 Task: Create a due date automation trigger when advanced on, 2 hours after a card is due add fields without custom field "Resume" set to a date between 1 and 7 working days ago.
Action: Mouse moved to (1009, 80)
Screenshot: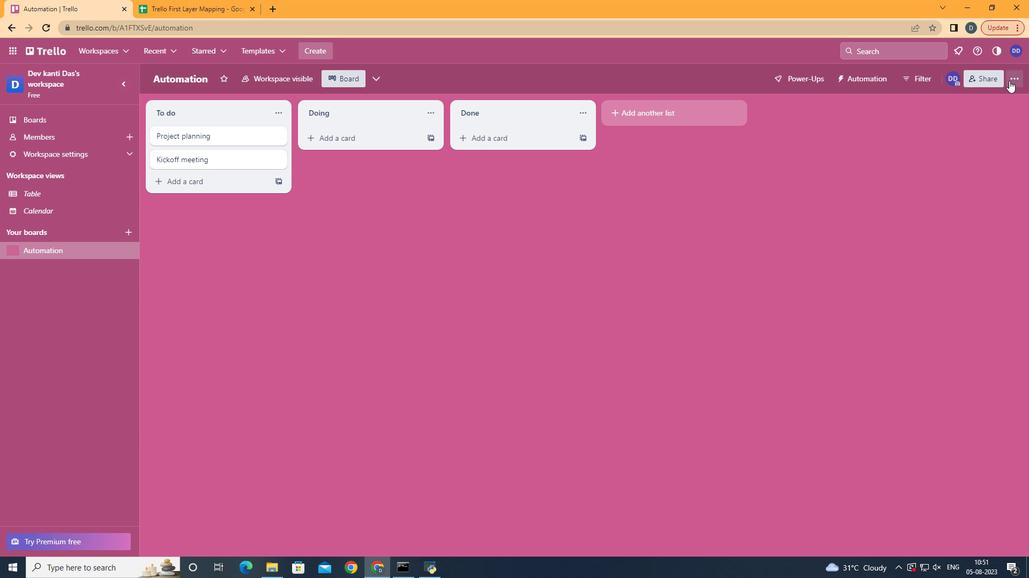 
Action: Mouse pressed left at (1009, 80)
Screenshot: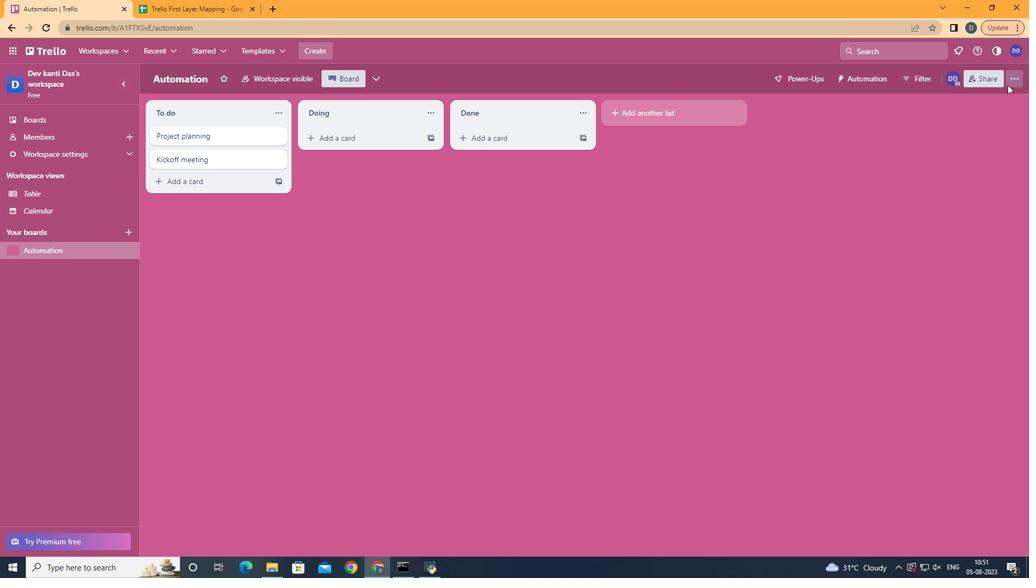 
Action: Mouse moved to (930, 220)
Screenshot: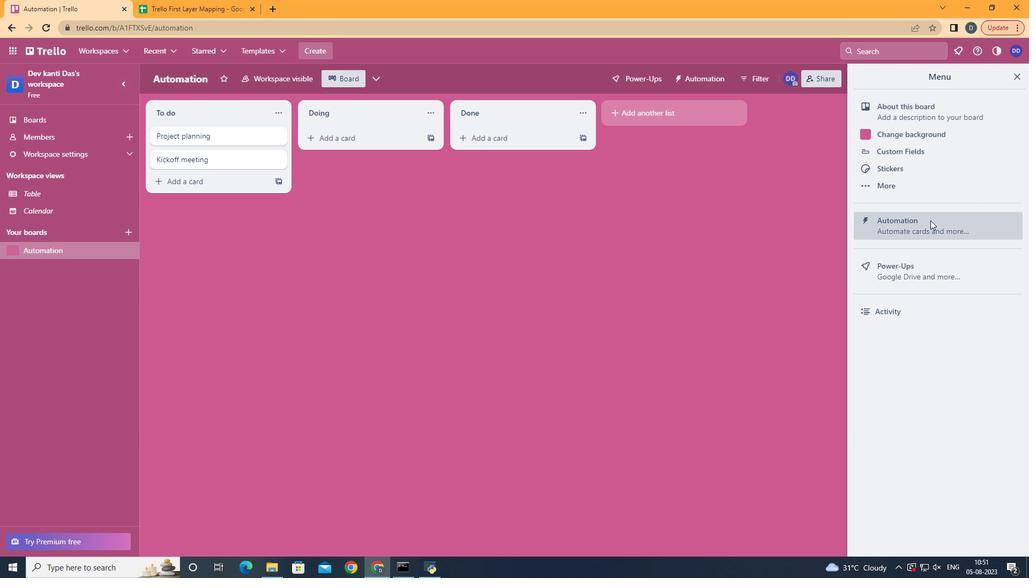 
Action: Mouse pressed left at (930, 220)
Screenshot: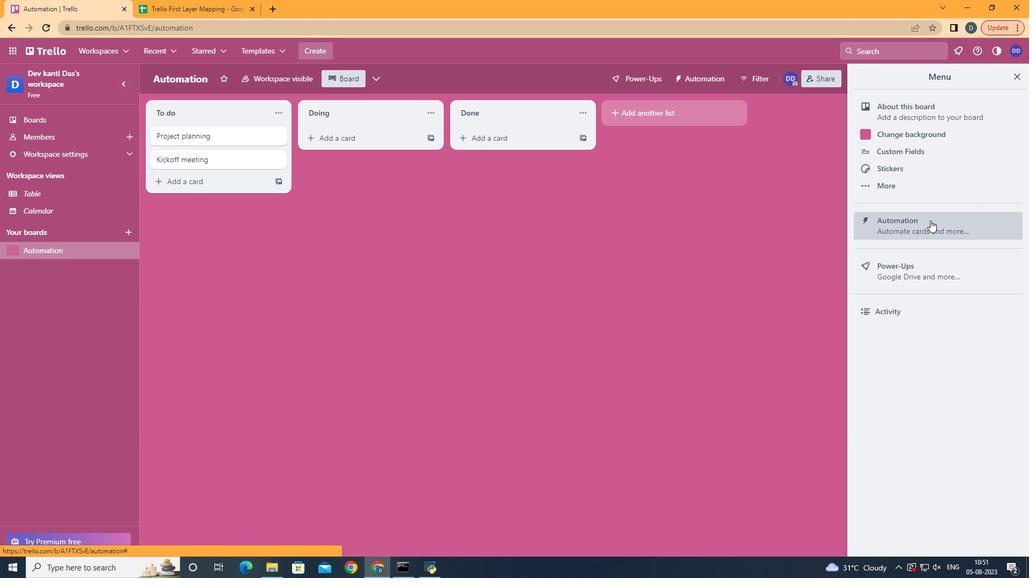 
Action: Mouse moved to (232, 214)
Screenshot: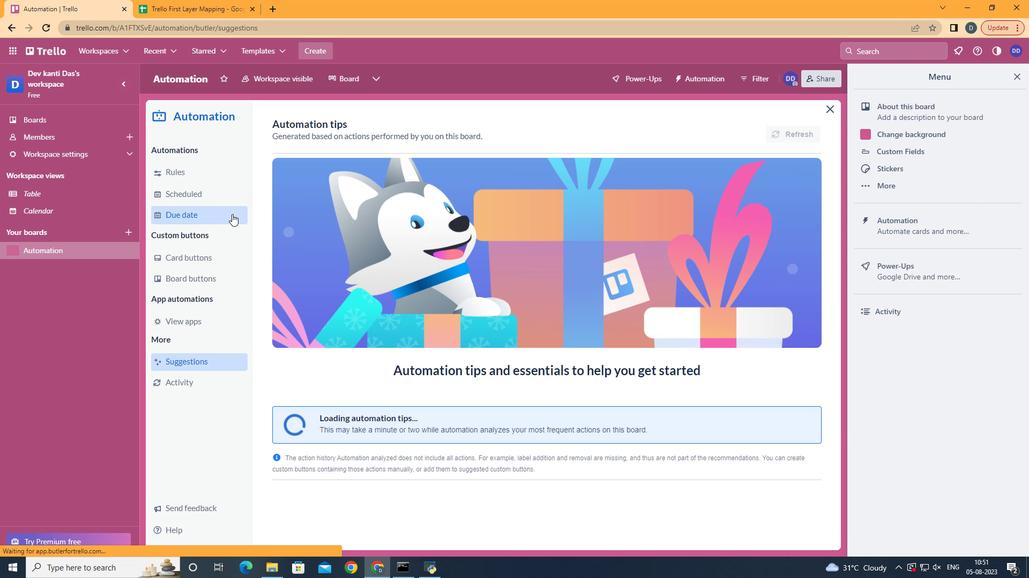 
Action: Mouse pressed left at (232, 214)
Screenshot: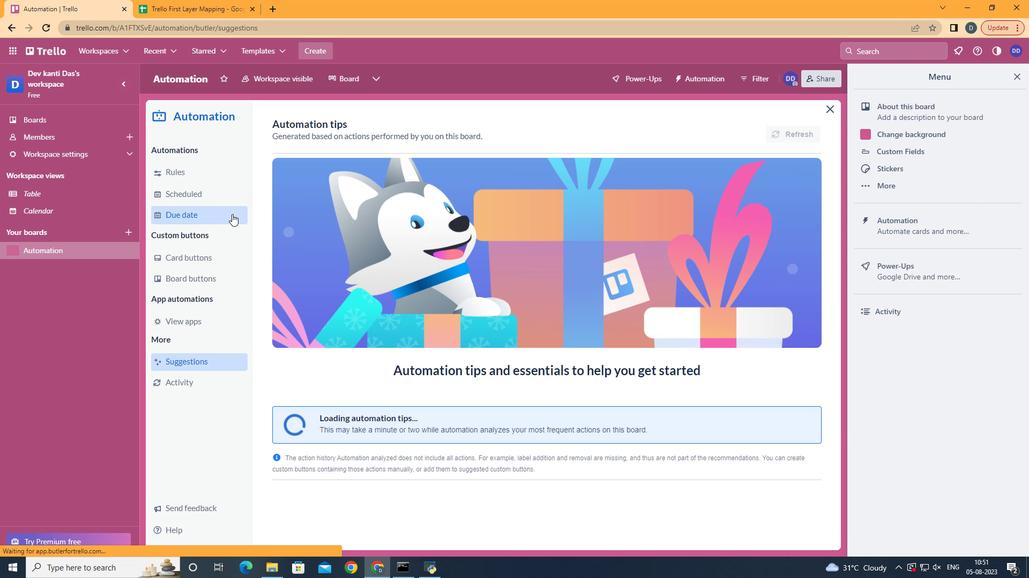 
Action: Mouse moved to (760, 128)
Screenshot: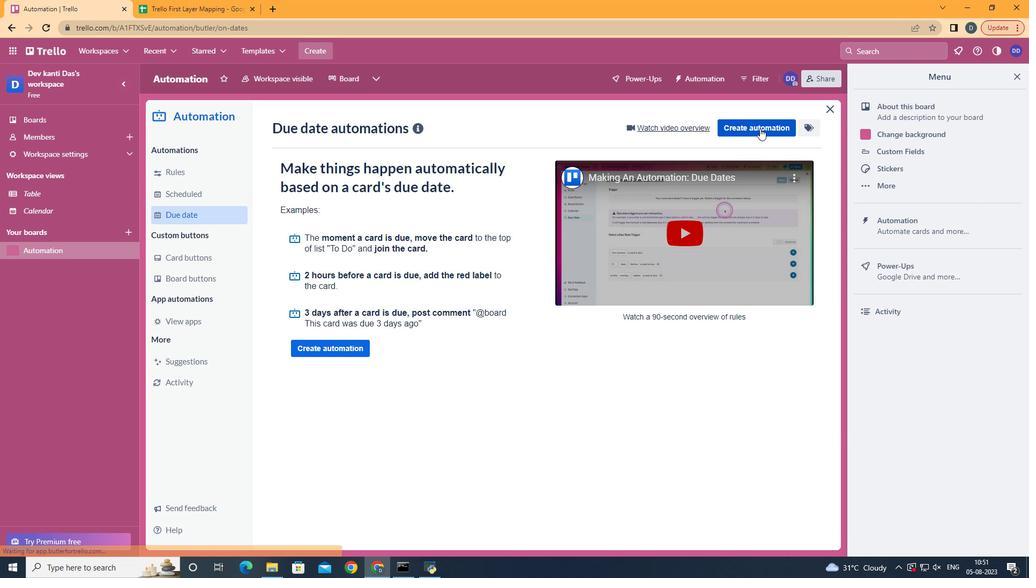 
Action: Mouse pressed left at (760, 128)
Screenshot: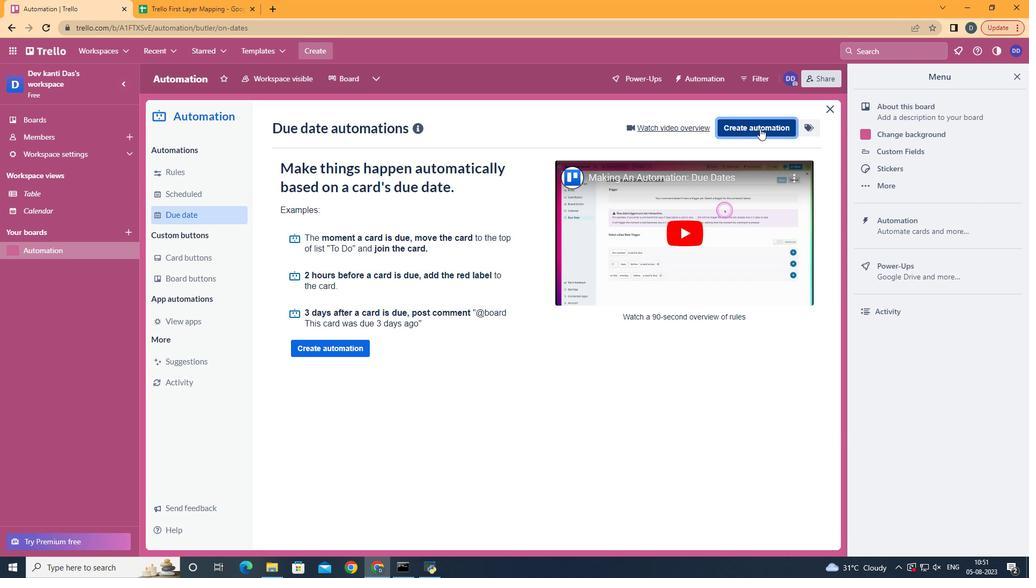 
Action: Mouse moved to (541, 222)
Screenshot: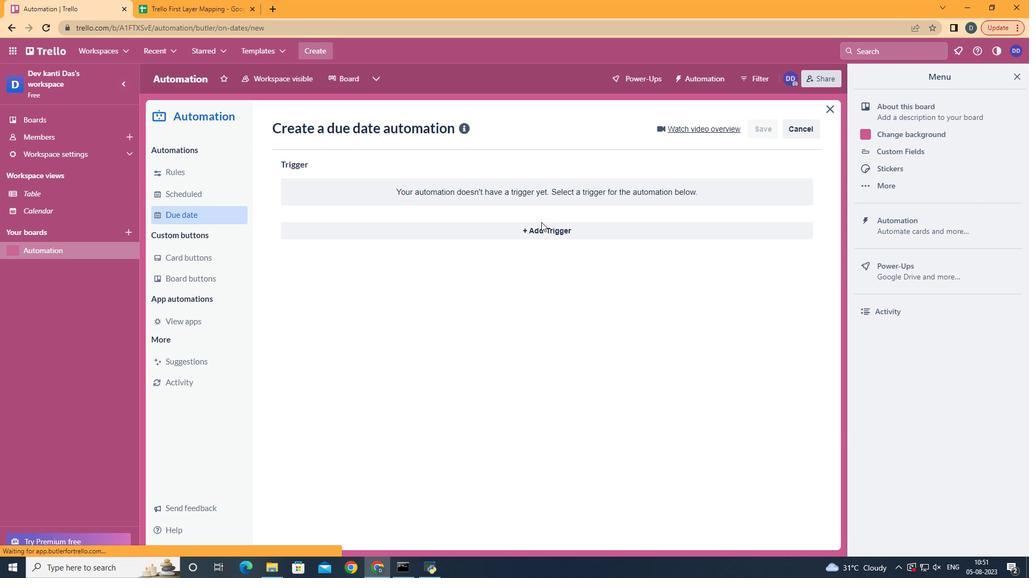 
Action: Mouse pressed left at (541, 222)
Screenshot: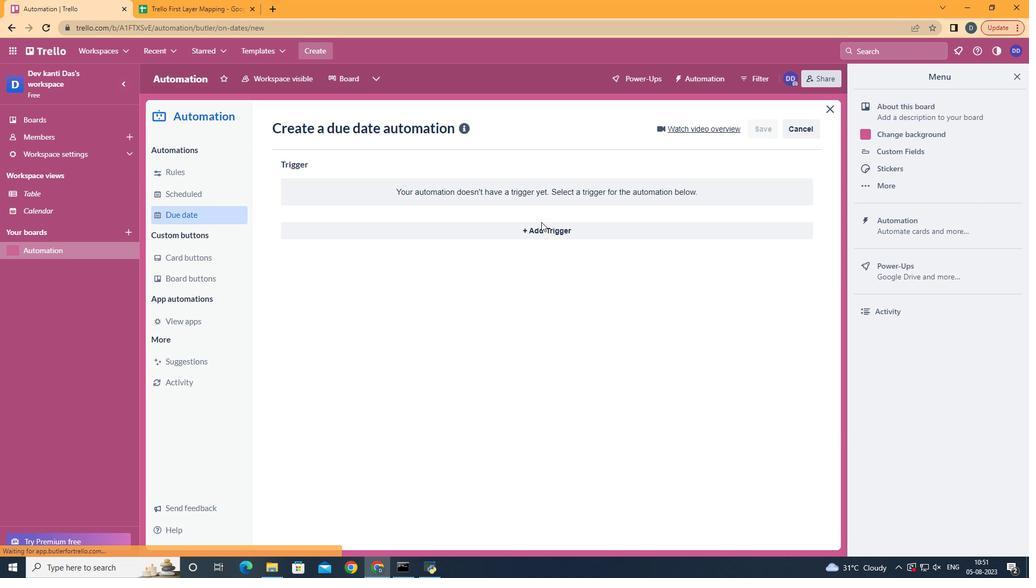 
Action: Mouse moved to (541, 226)
Screenshot: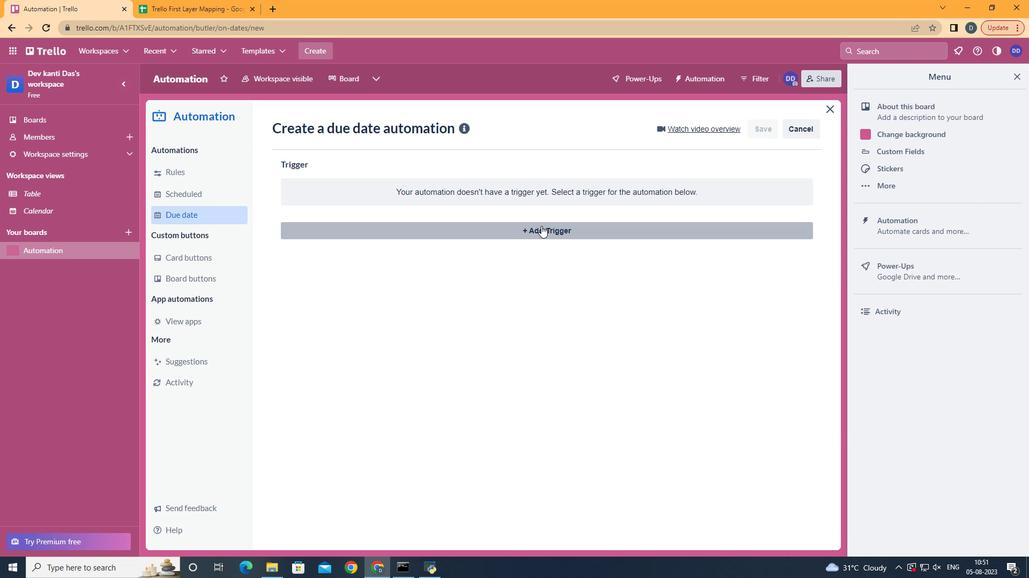 
Action: Mouse pressed left at (541, 226)
Screenshot: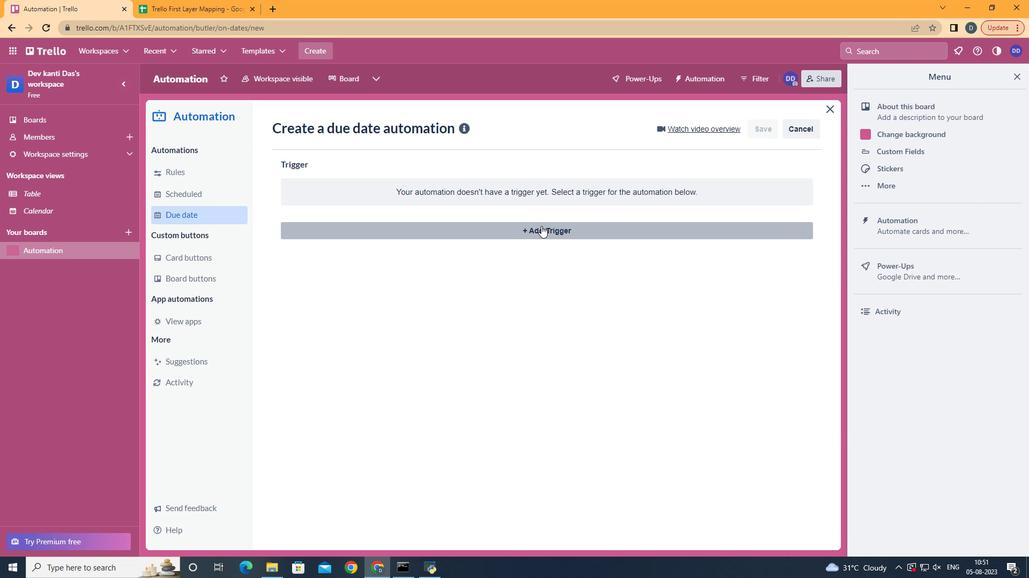 
Action: Mouse moved to (369, 455)
Screenshot: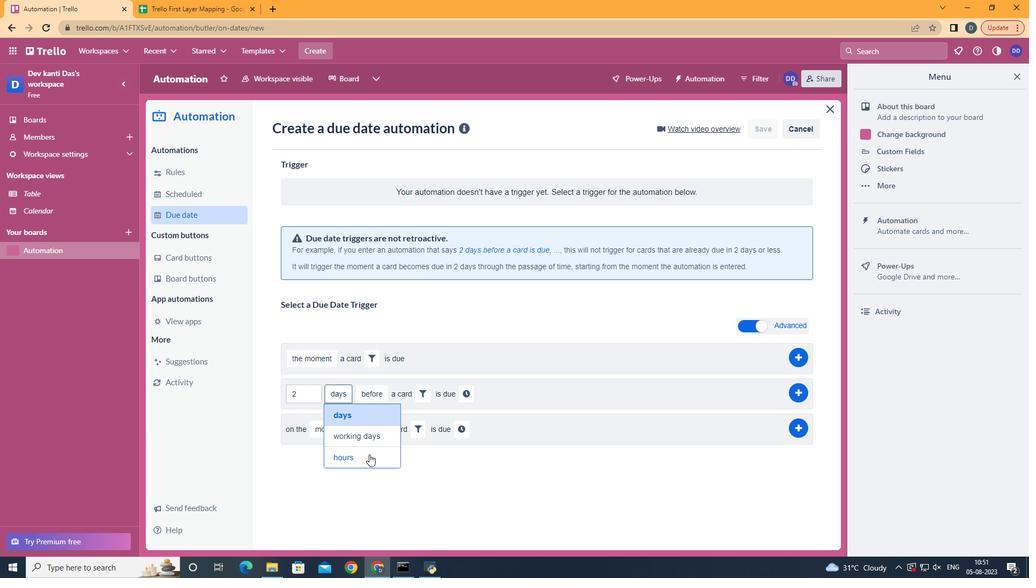 
Action: Mouse pressed left at (369, 455)
Screenshot: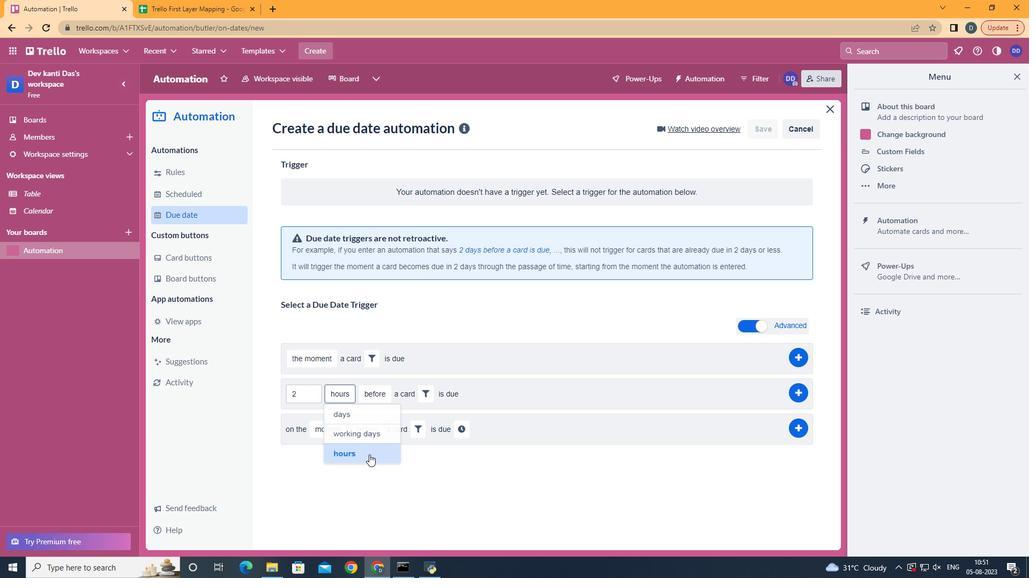 
Action: Mouse moved to (378, 434)
Screenshot: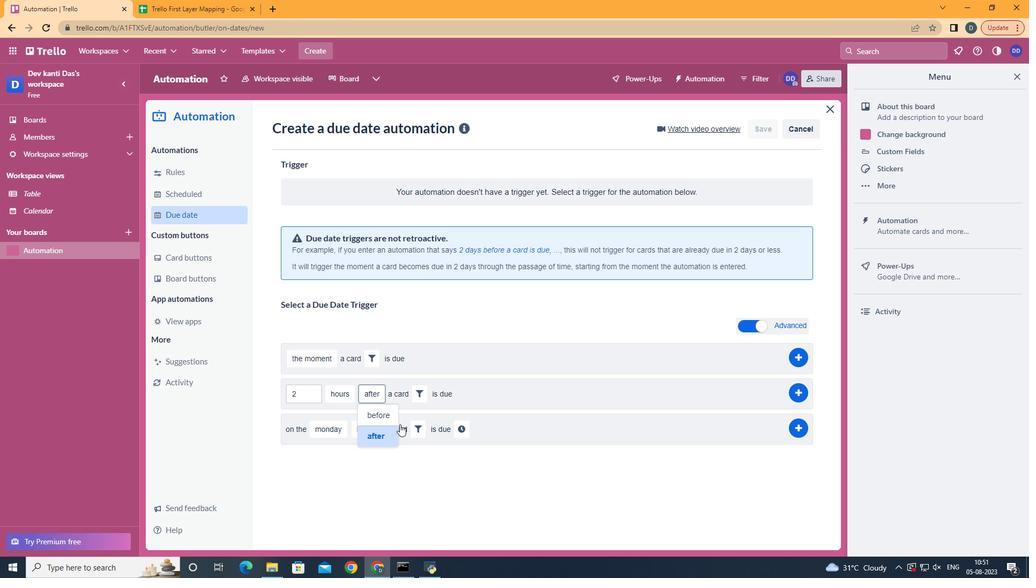 
Action: Mouse pressed left at (378, 434)
Screenshot: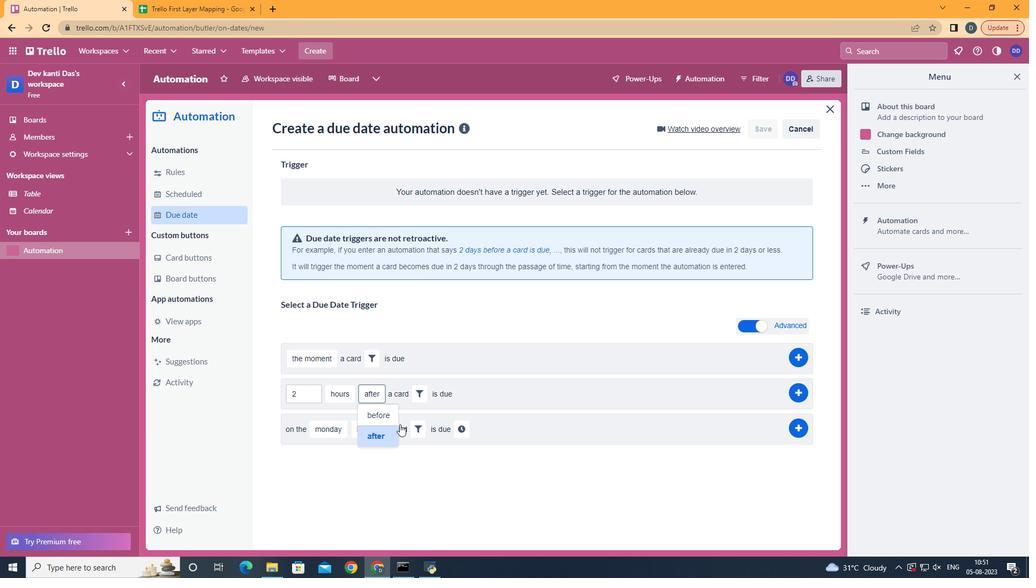 
Action: Mouse moved to (425, 395)
Screenshot: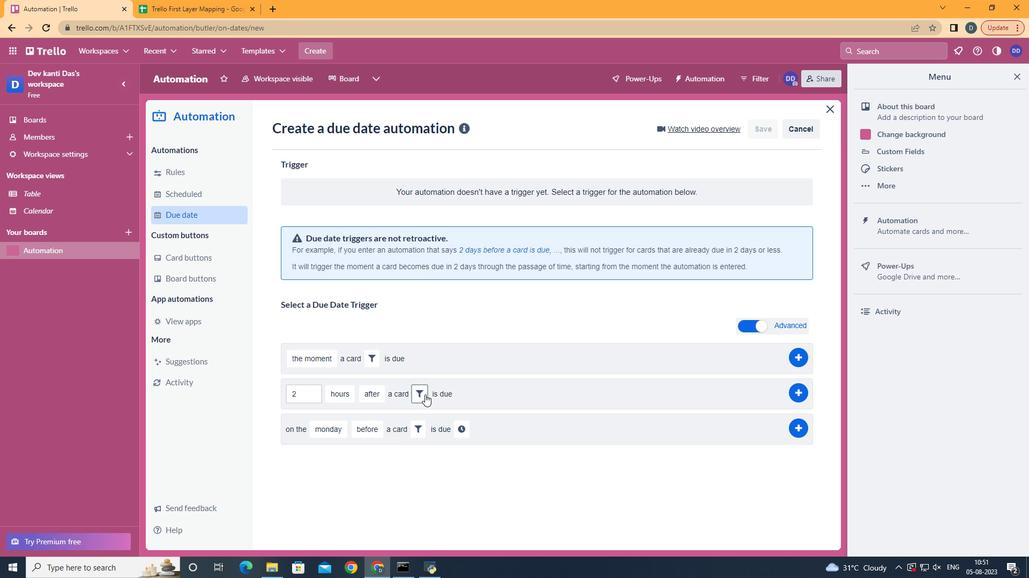 
Action: Mouse pressed left at (425, 395)
Screenshot: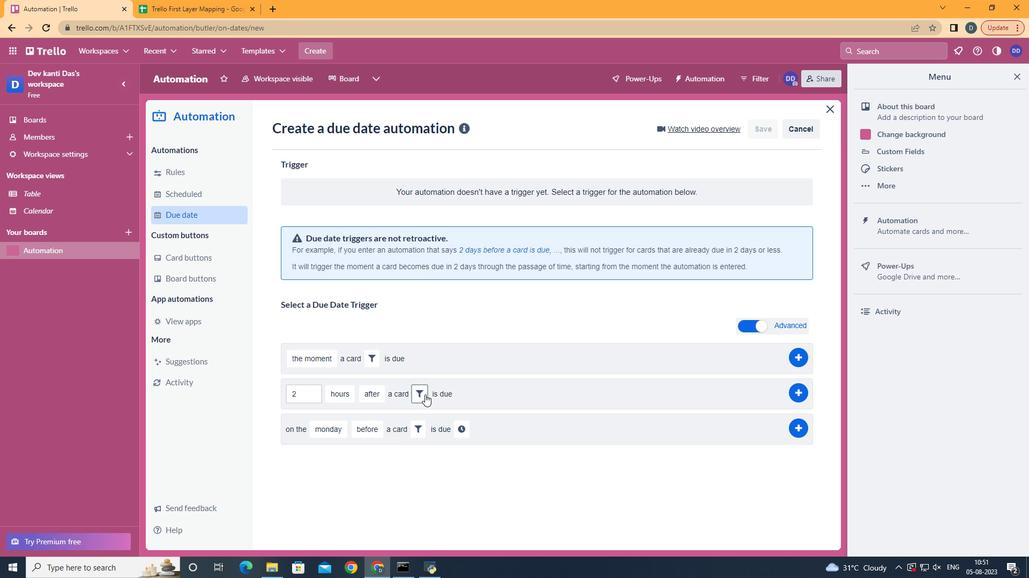 
Action: Mouse moved to (596, 425)
Screenshot: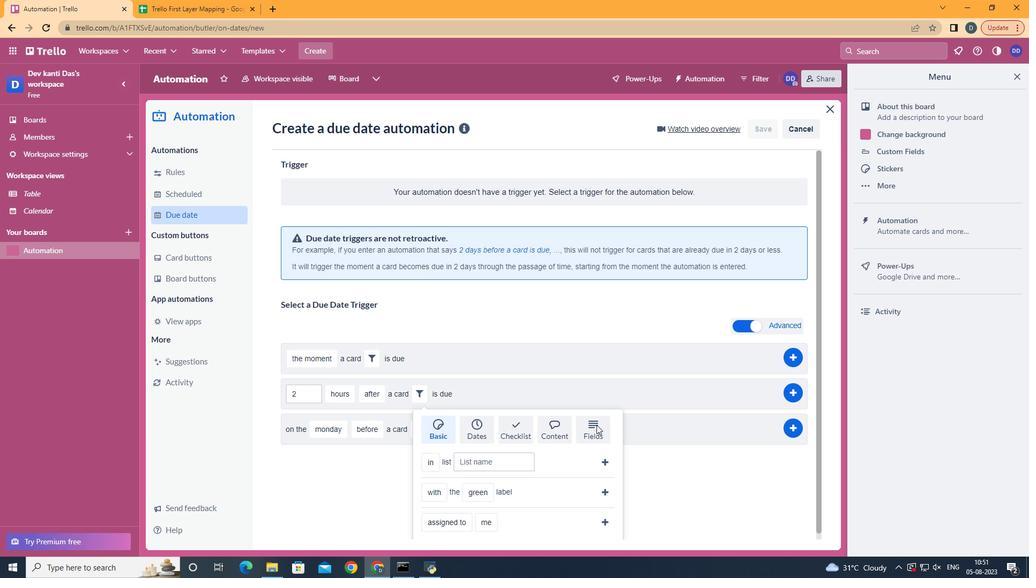 
Action: Mouse pressed left at (596, 425)
Screenshot: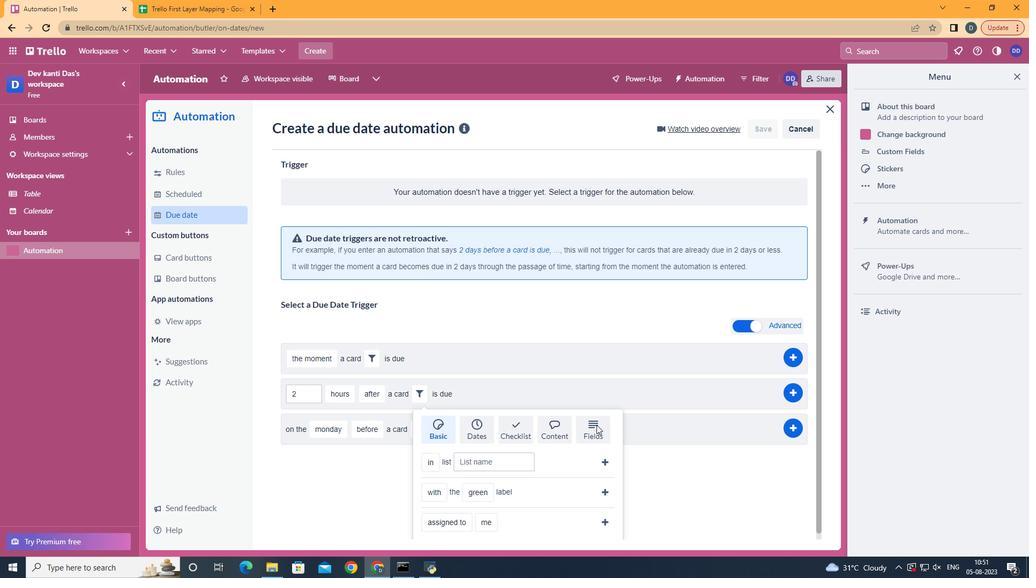 
Action: Mouse scrolled (596, 425) with delta (0, 0)
Screenshot: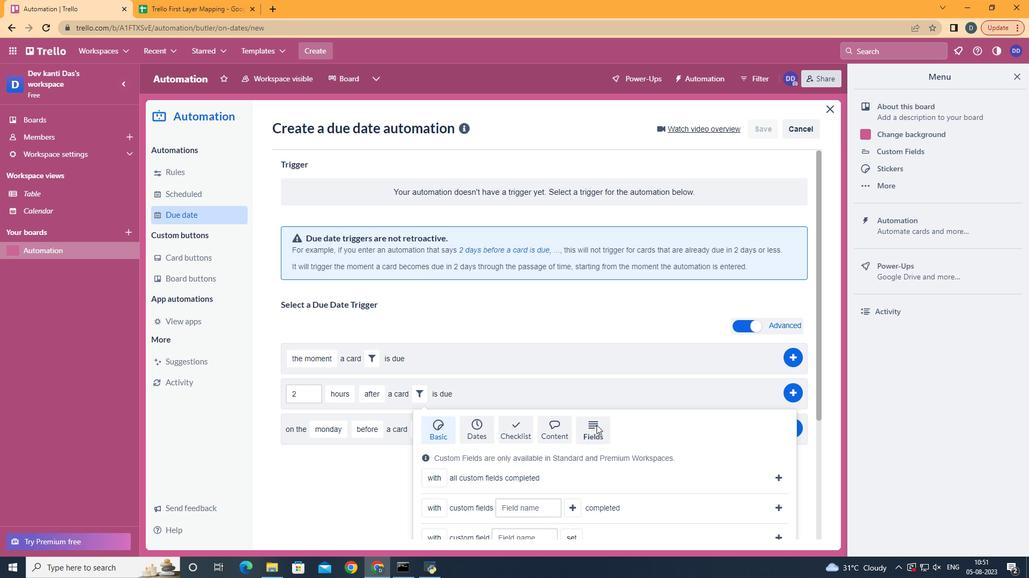 
Action: Mouse moved to (597, 425)
Screenshot: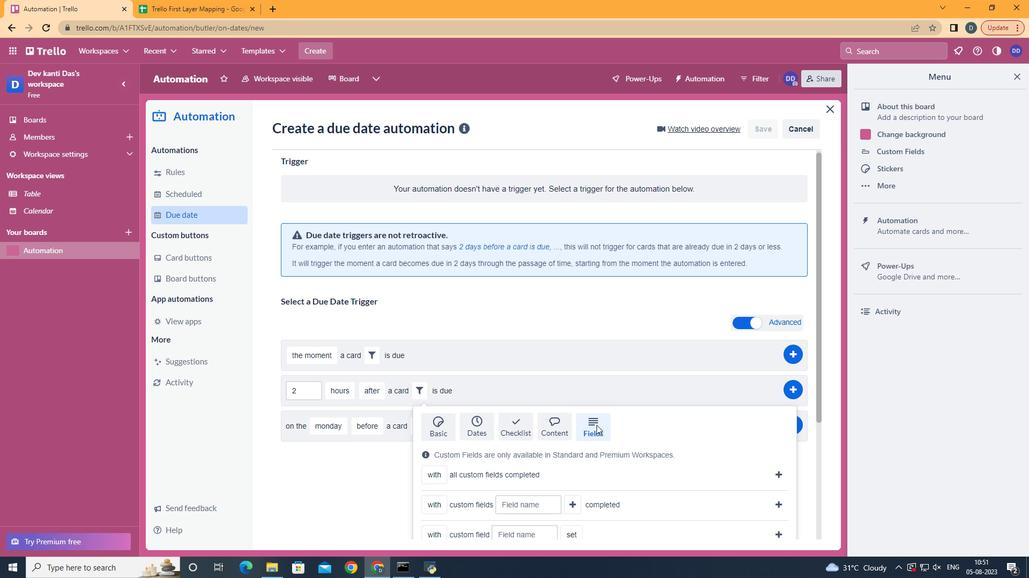 
Action: Mouse scrolled (596, 425) with delta (0, 0)
Screenshot: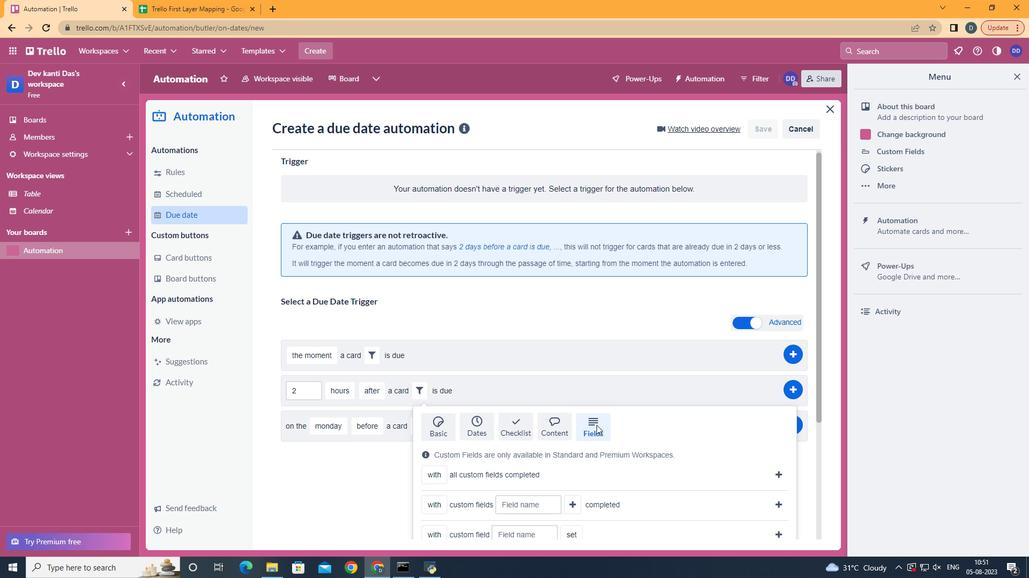 
Action: Mouse moved to (593, 430)
Screenshot: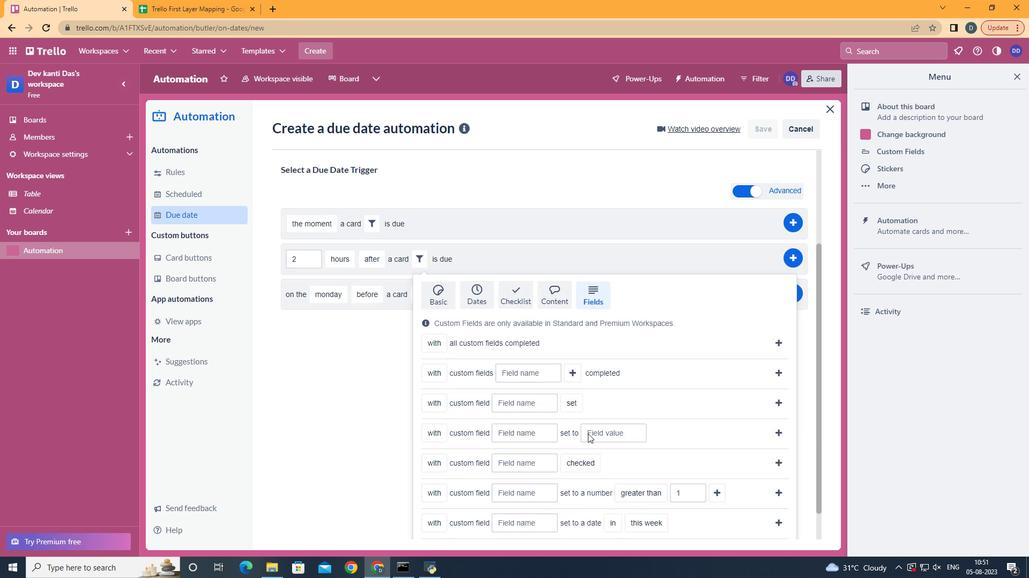 
Action: Mouse scrolled (596, 425) with delta (0, 0)
Screenshot: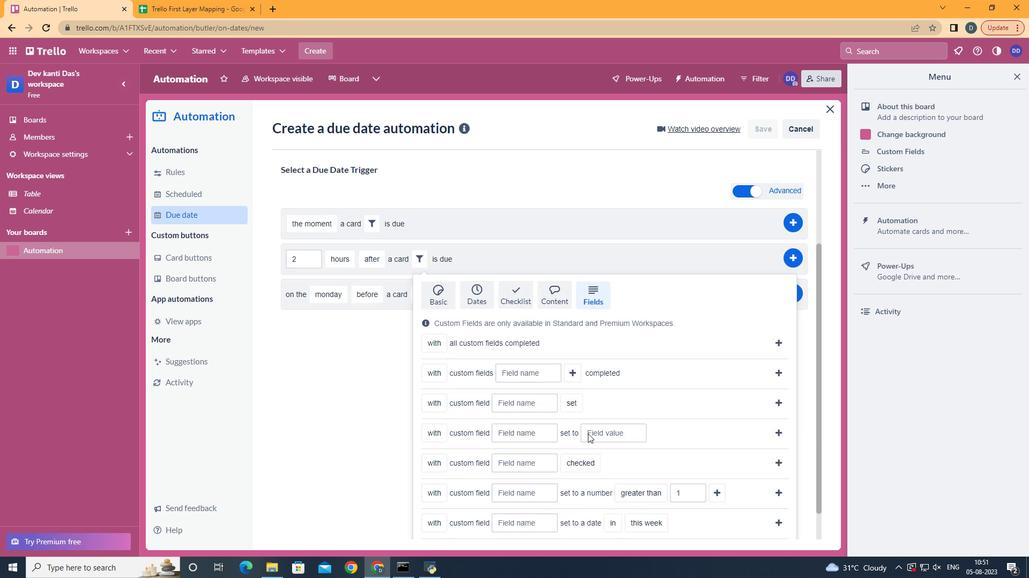 
Action: Mouse moved to (591, 432)
Screenshot: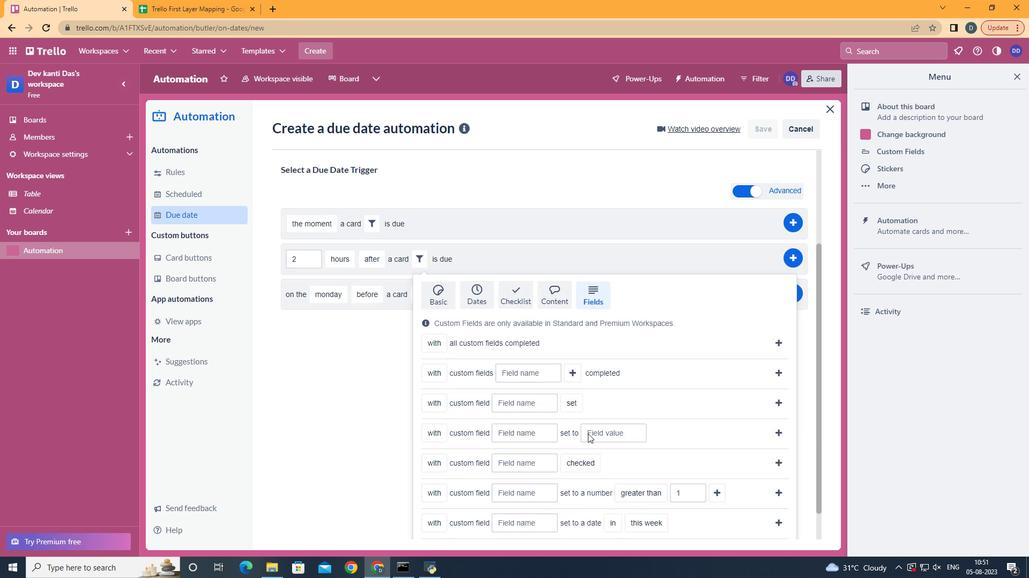 
Action: Mouse scrolled (596, 425) with delta (0, 0)
Screenshot: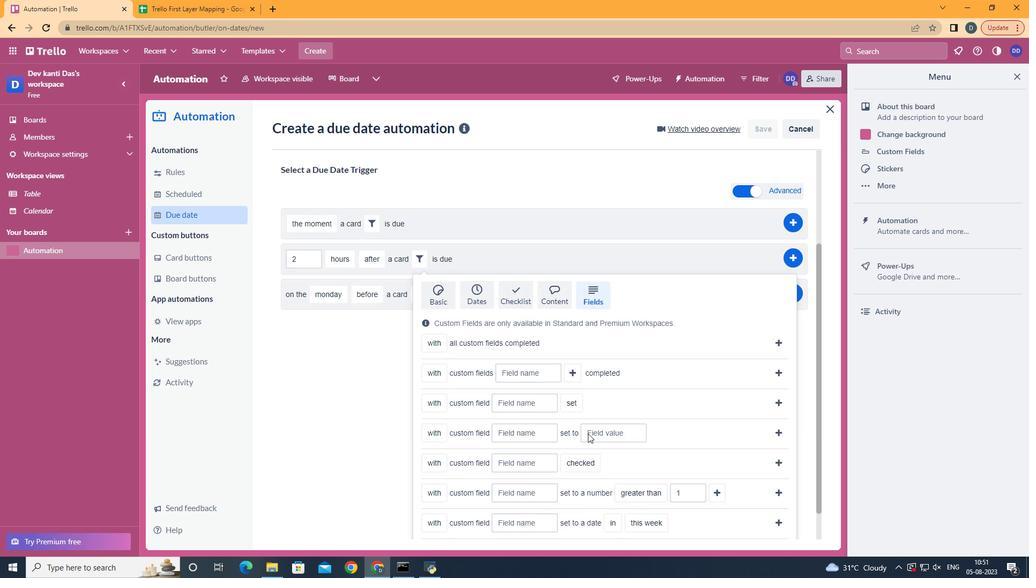 
Action: Mouse moved to (588, 434)
Screenshot: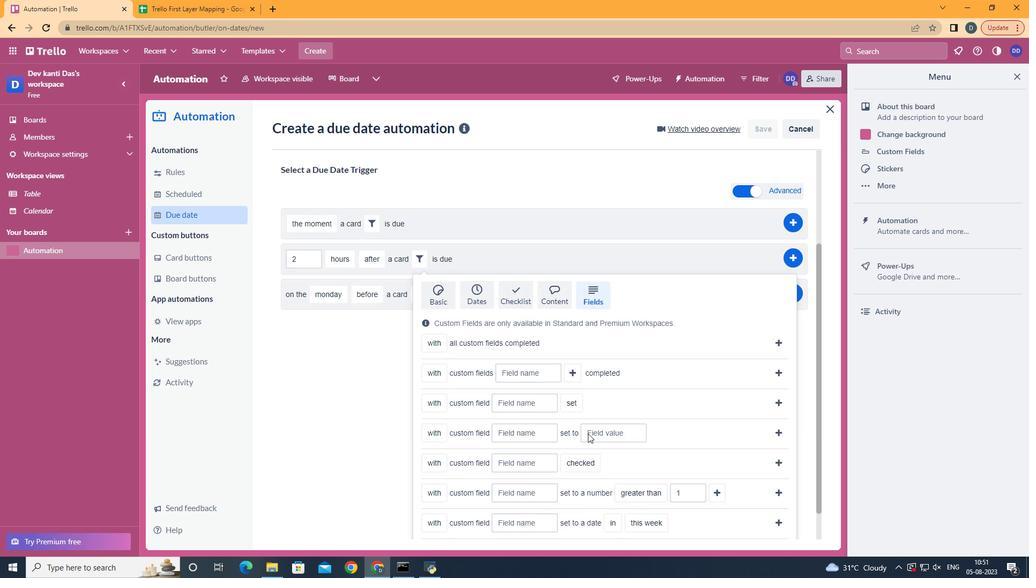 
Action: Mouse scrolled (596, 425) with delta (0, 0)
Screenshot: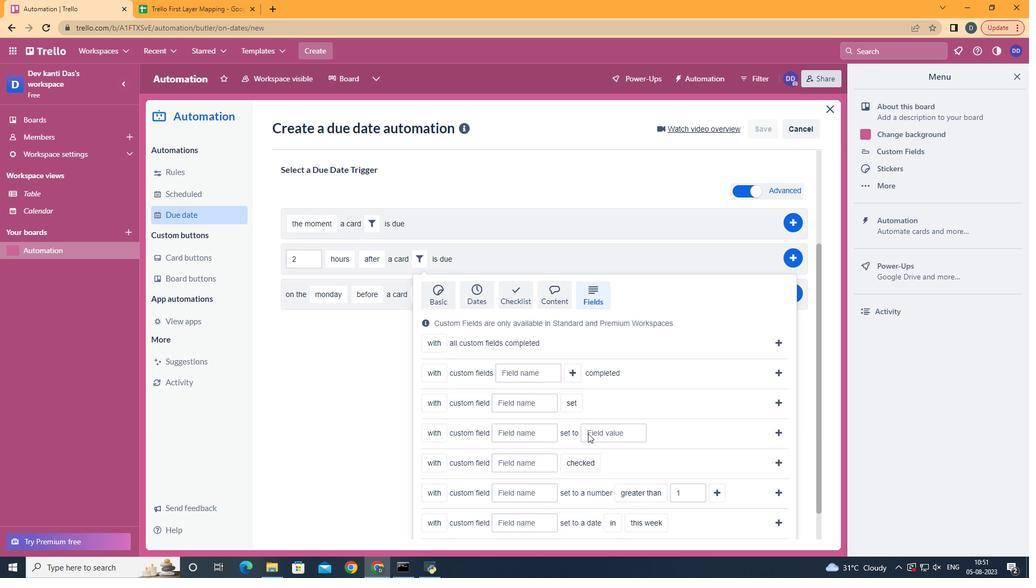 
Action: Mouse scrolled (596, 425) with delta (0, 0)
Screenshot: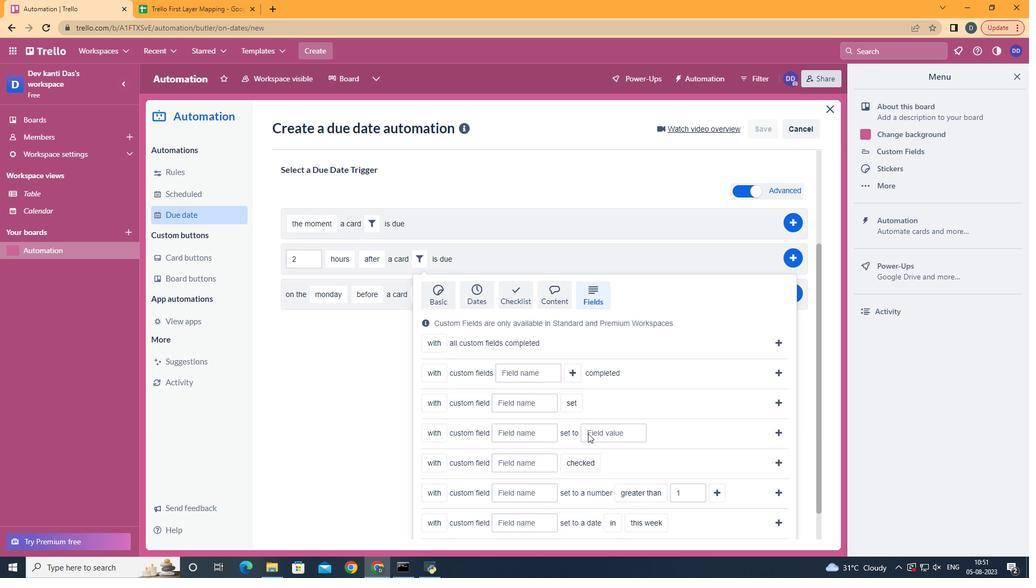 
Action: Mouse scrolled (588, 433) with delta (0, 0)
Screenshot: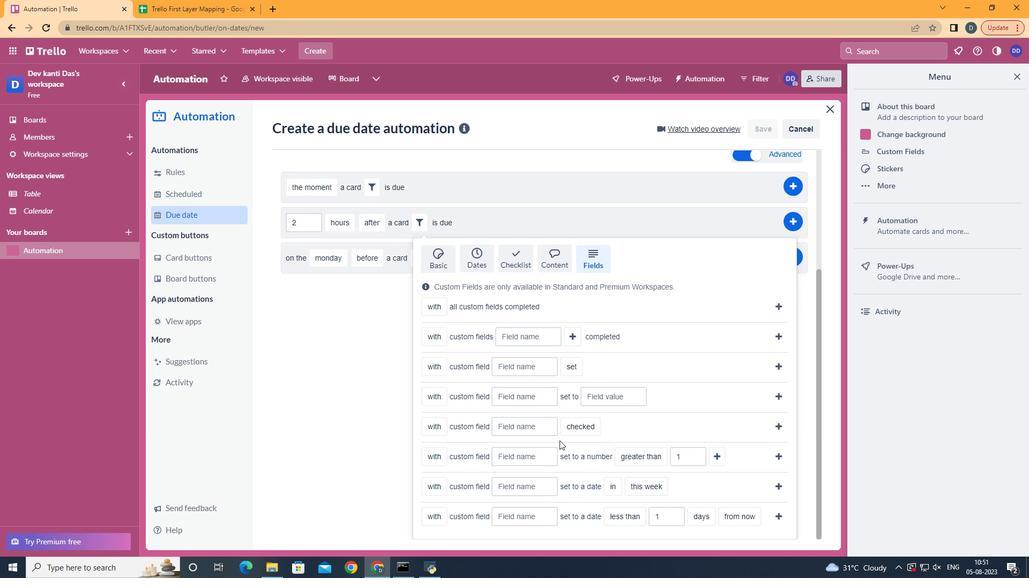 
Action: Mouse scrolled (588, 433) with delta (0, 0)
Screenshot: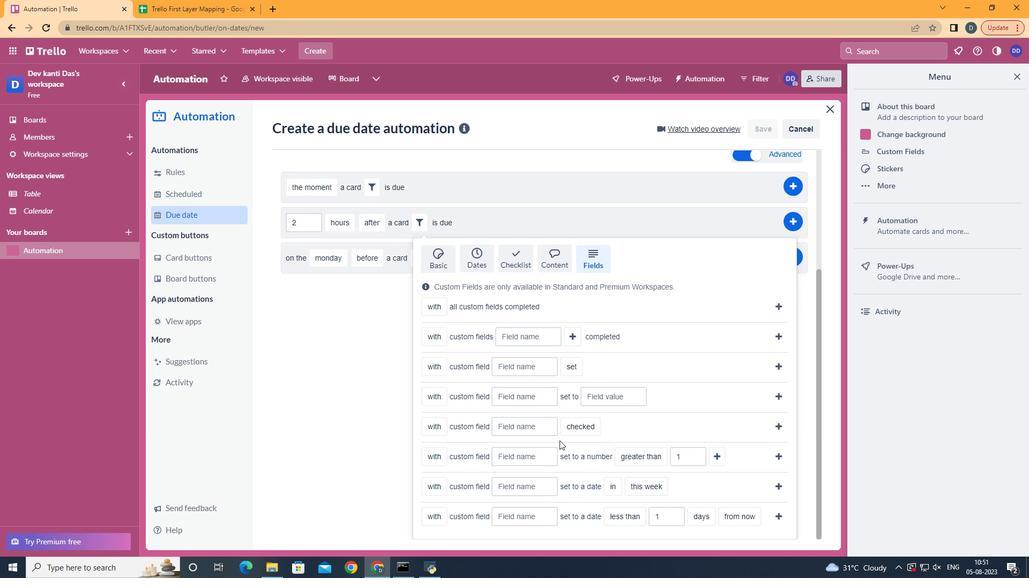 
Action: Mouse scrolled (588, 433) with delta (0, 0)
Screenshot: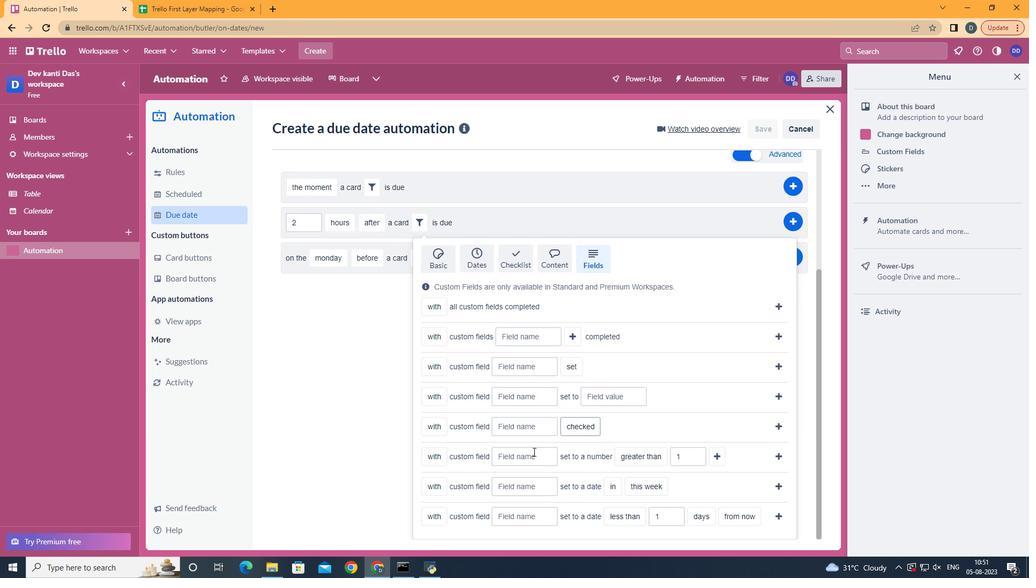 
Action: Mouse moved to (447, 494)
Screenshot: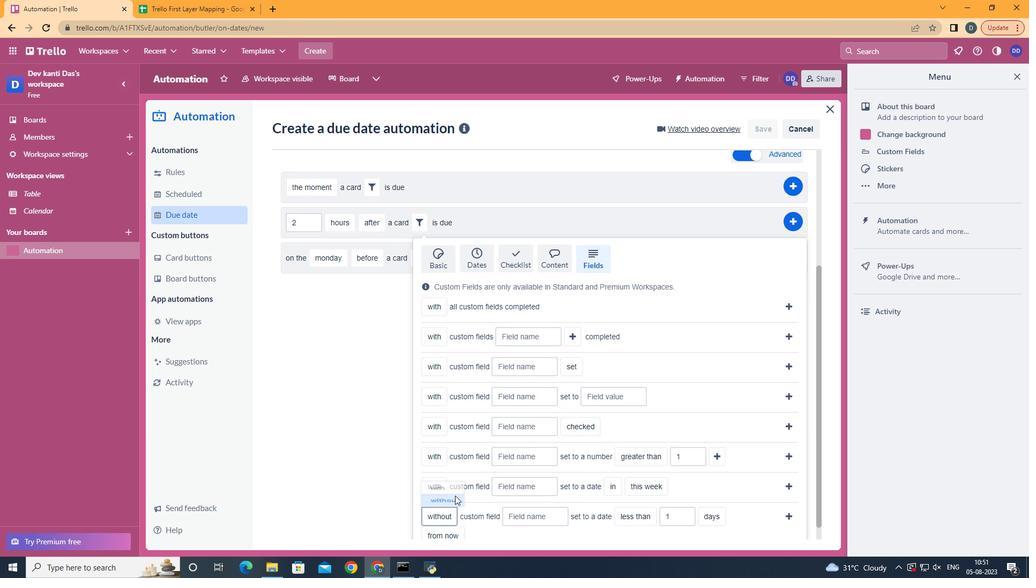 
Action: Mouse pressed left at (447, 494)
Screenshot: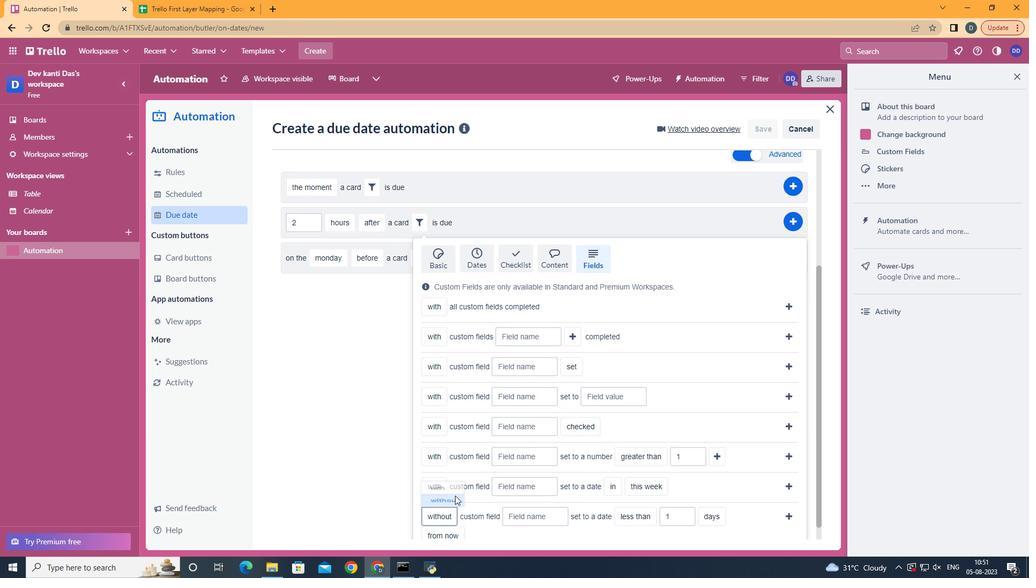 
Action: Mouse moved to (539, 517)
Screenshot: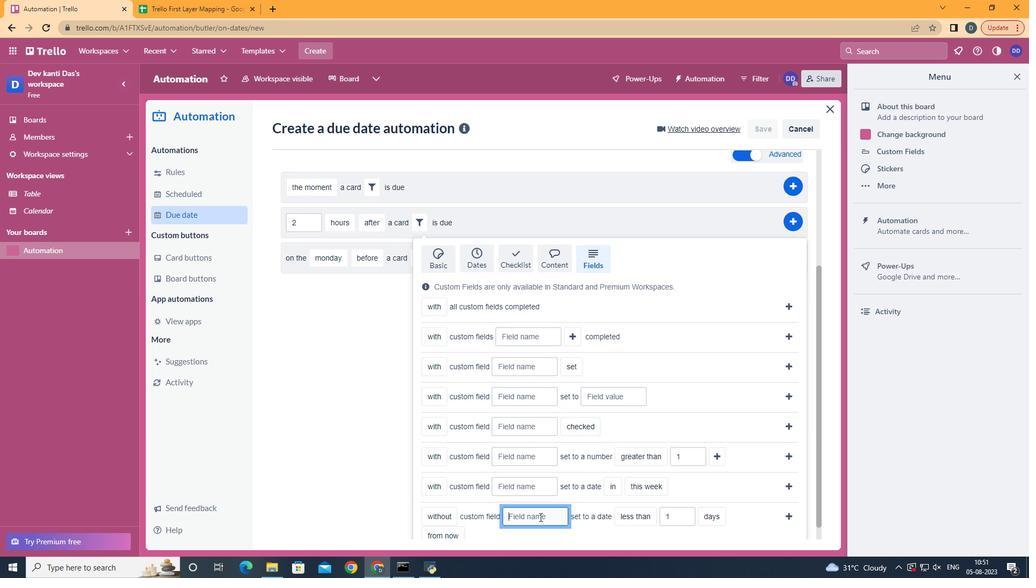
Action: Mouse pressed left at (539, 517)
Screenshot: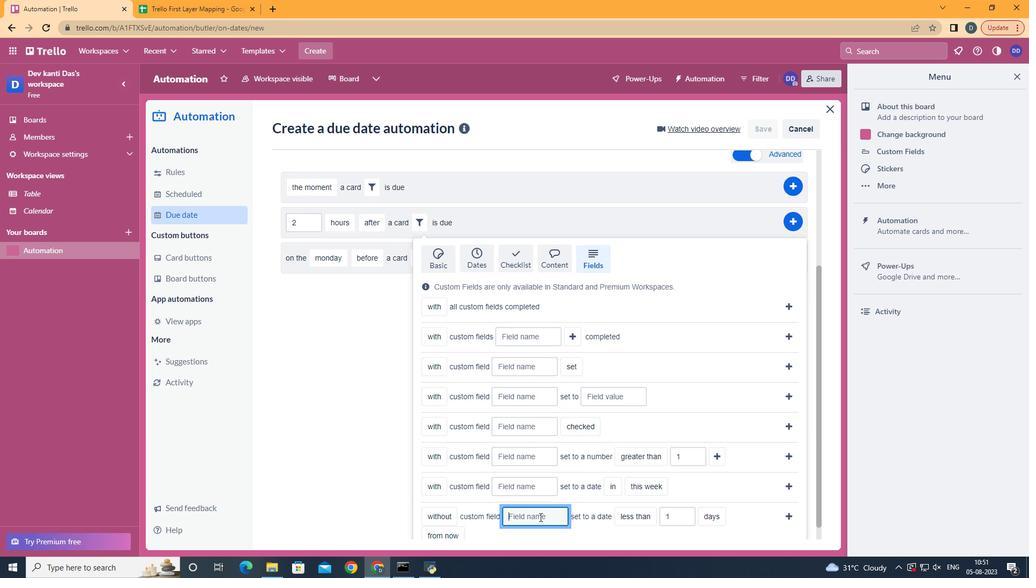 
Action: Mouse moved to (539, 517)
Screenshot: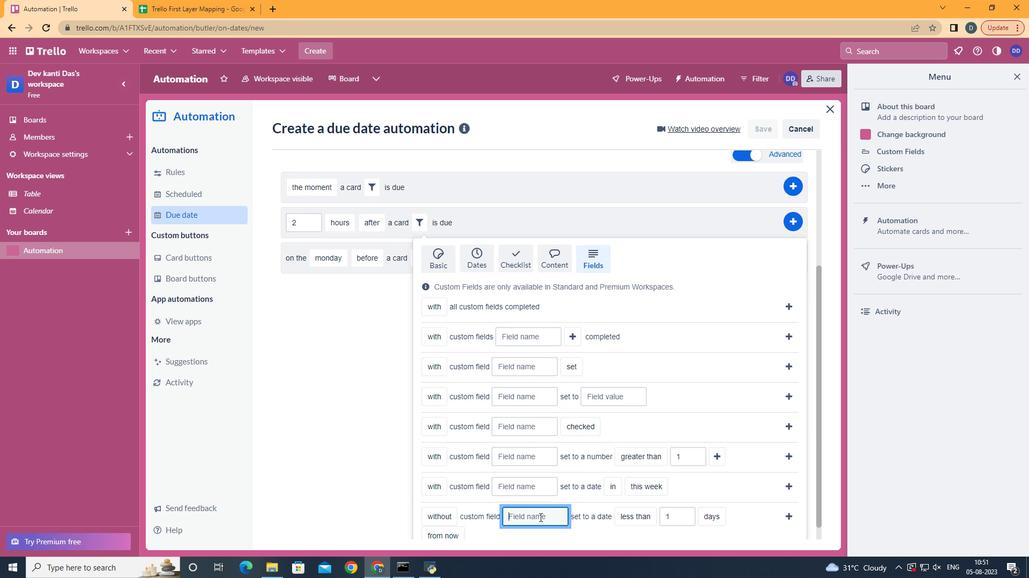 
Action: Key pressed <Key.shift>Resume
Screenshot: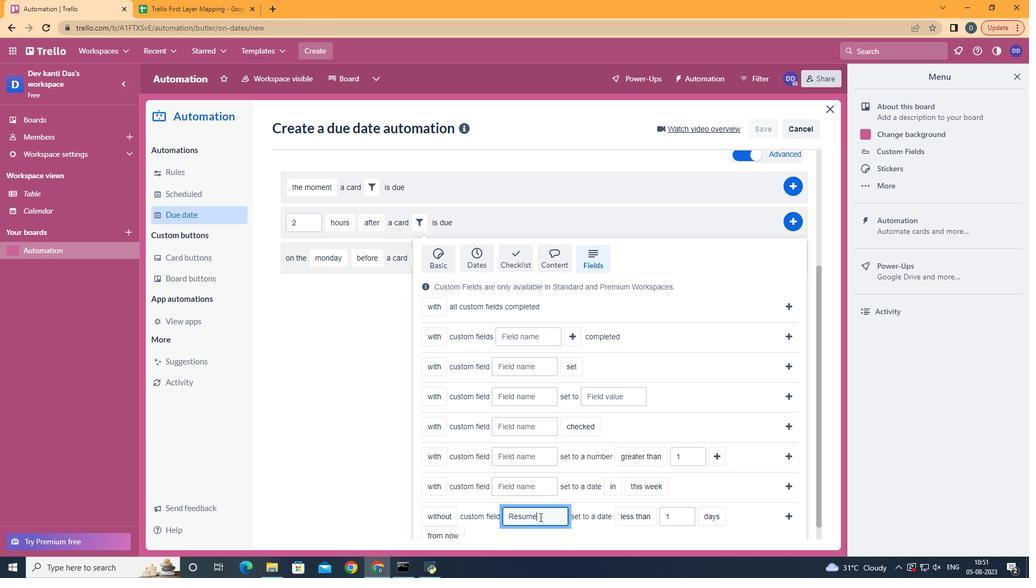
Action: Mouse moved to (653, 491)
Screenshot: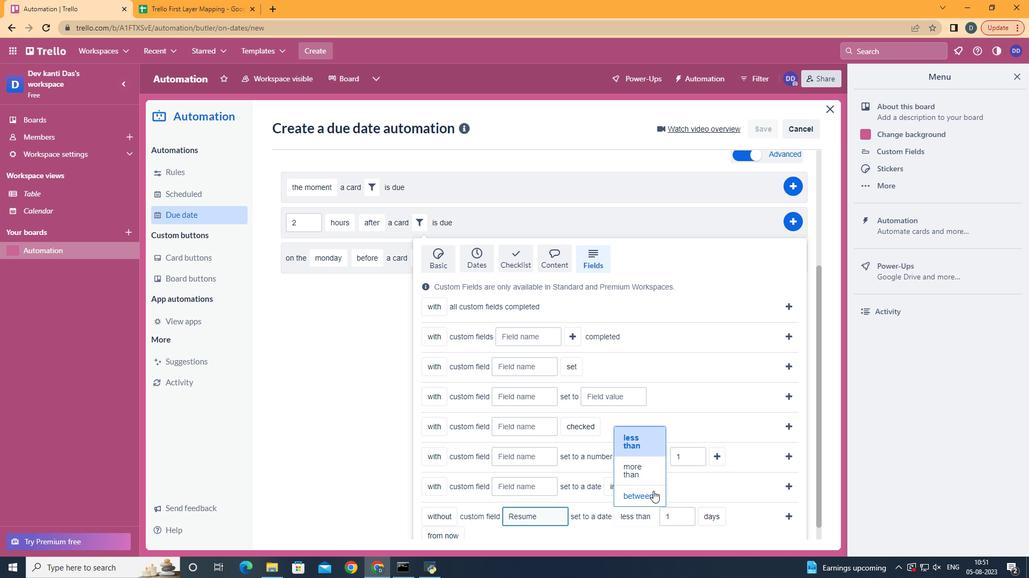 
Action: Mouse pressed left at (653, 491)
Screenshot: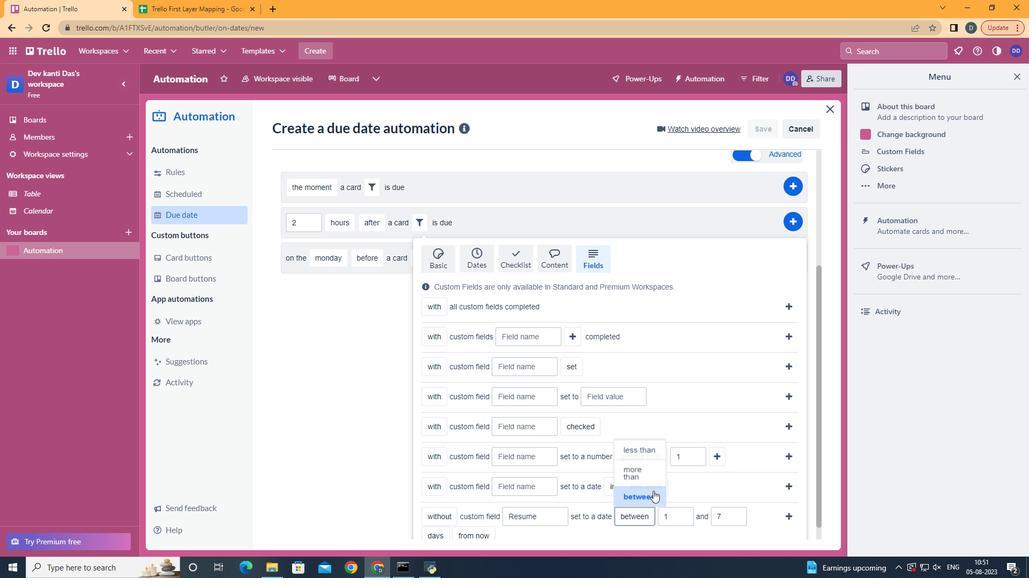 
Action: Mouse scrolled (653, 491) with delta (0, 0)
Screenshot: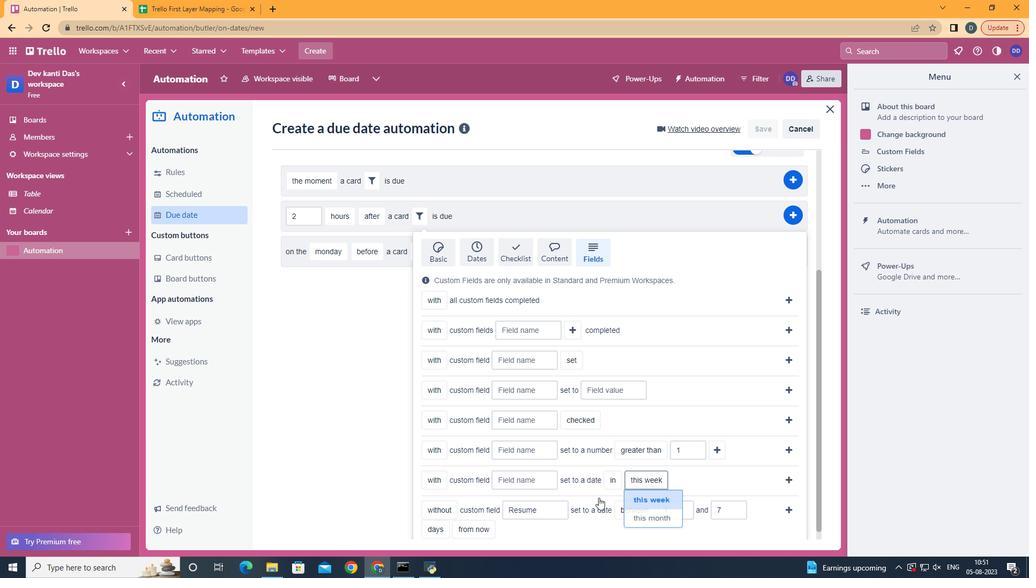 
Action: Mouse scrolled (653, 491) with delta (0, 0)
Screenshot: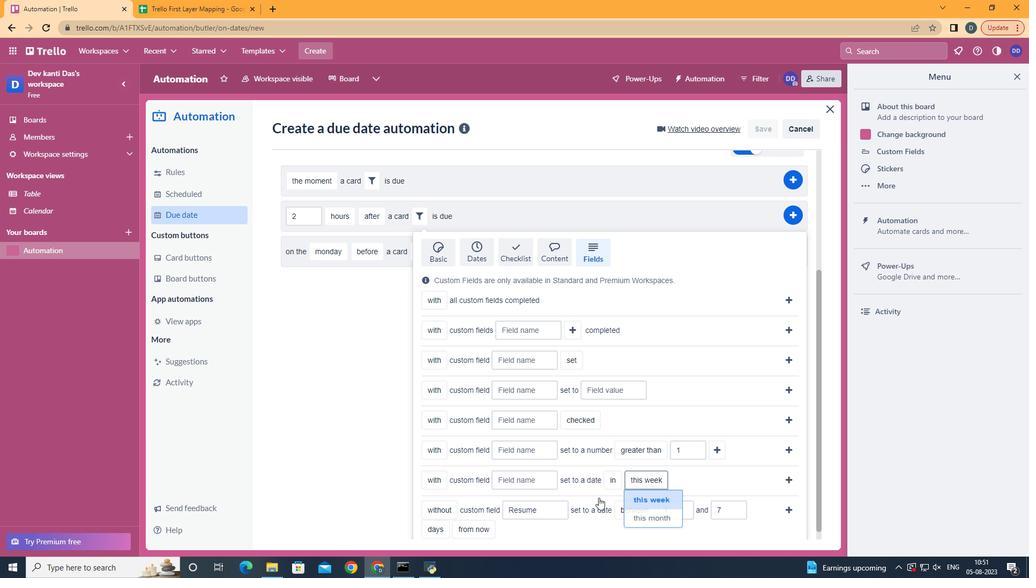 
Action: Mouse scrolled (653, 491) with delta (0, 0)
Screenshot: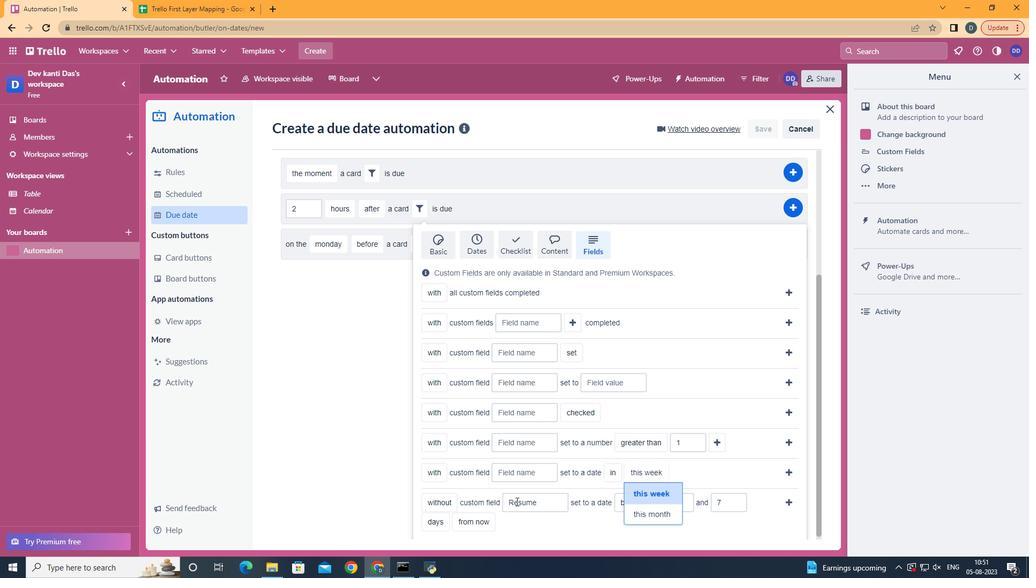 
Action: Mouse moved to (443, 496)
Screenshot: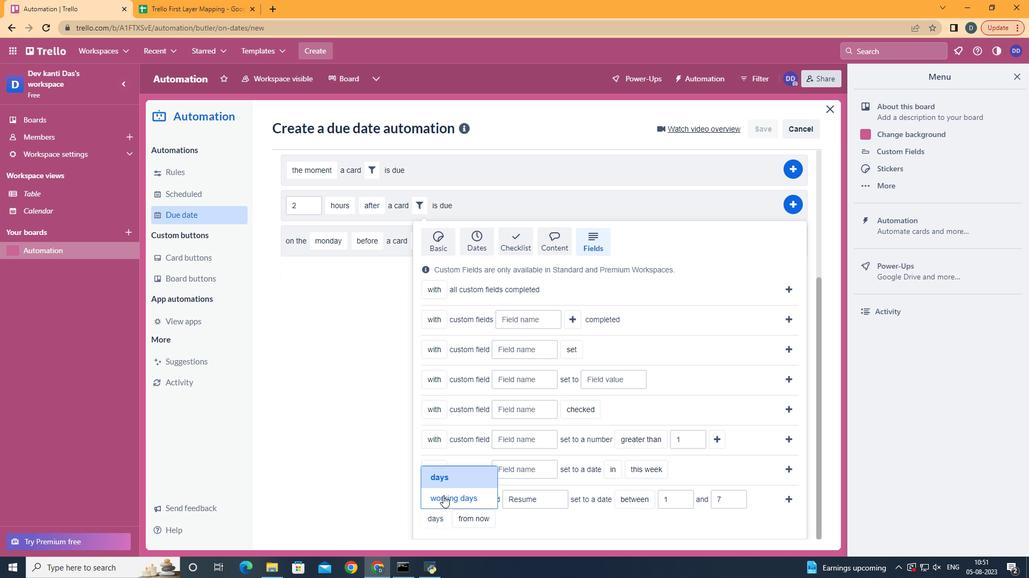 
Action: Mouse pressed left at (443, 496)
Screenshot: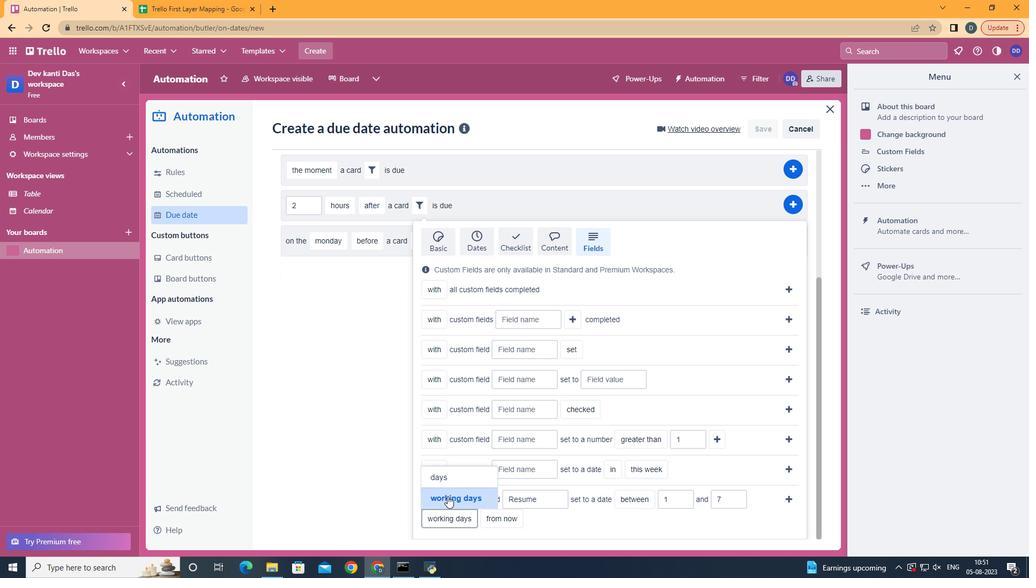 
Action: Mouse moved to (503, 496)
Screenshot: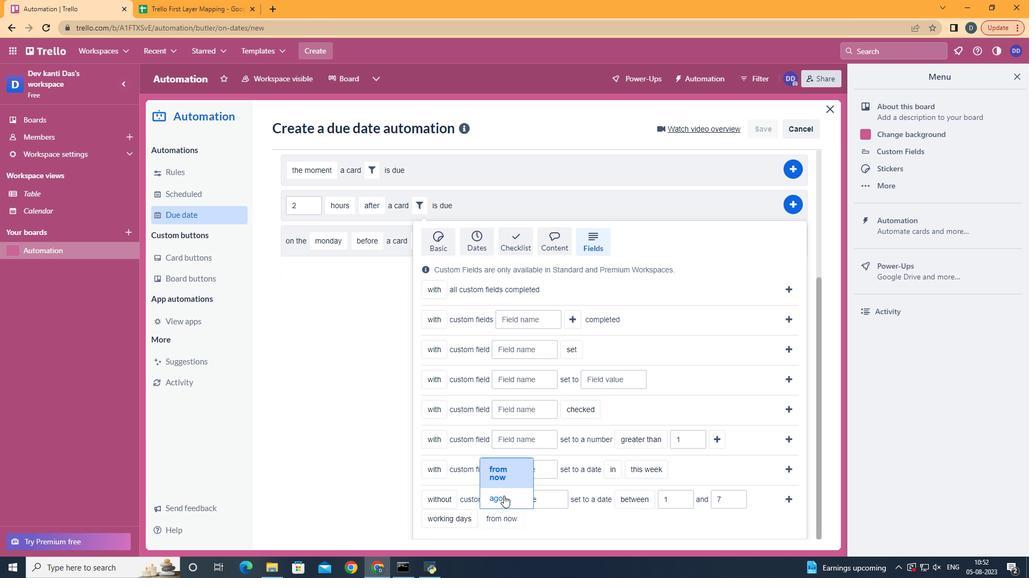 
Action: Mouse pressed left at (503, 496)
Screenshot: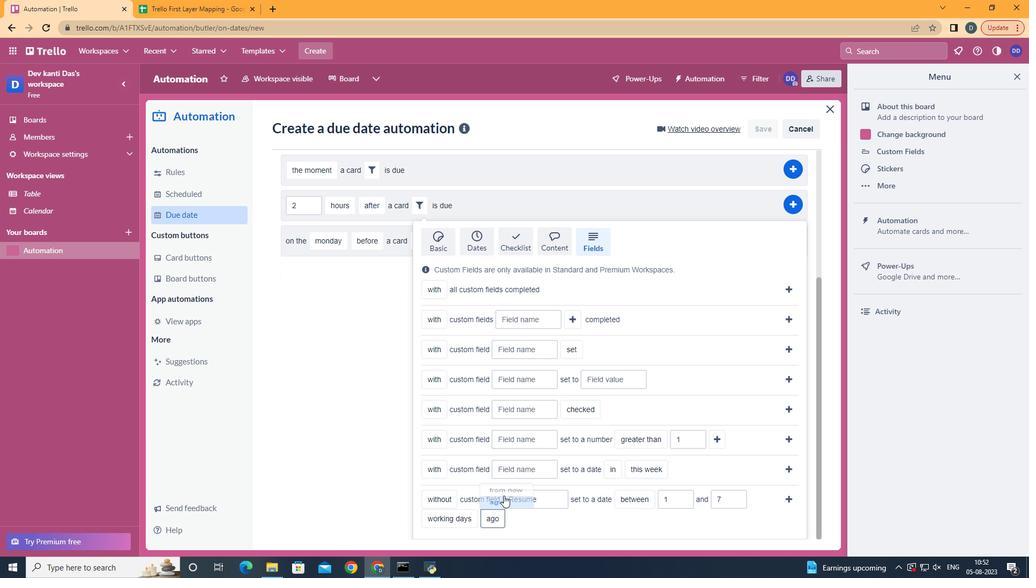 
Action: Mouse moved to (791, 503)
Screenshot: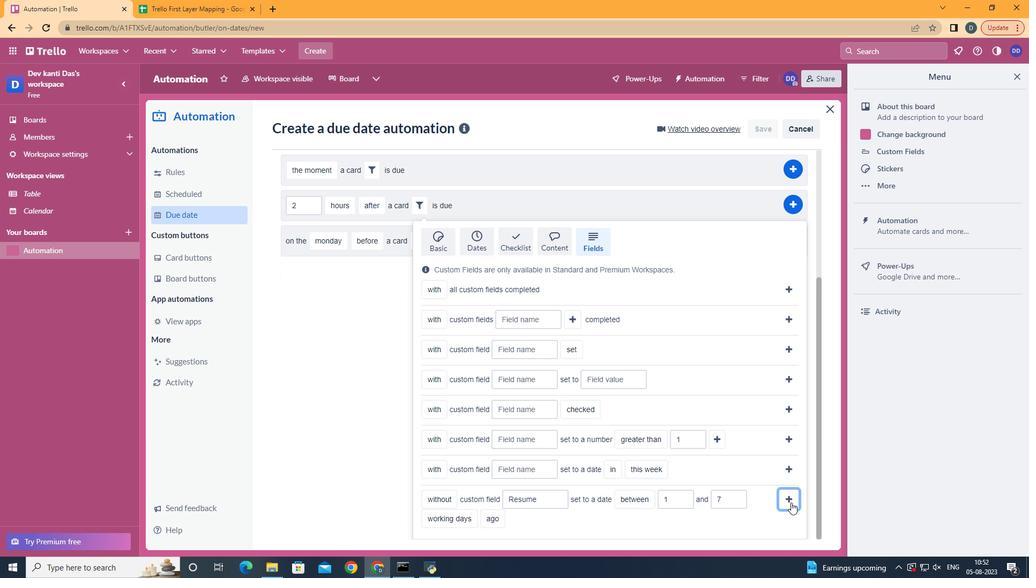 
Action: Mouse pressed left at (791, 503)
Screenshot: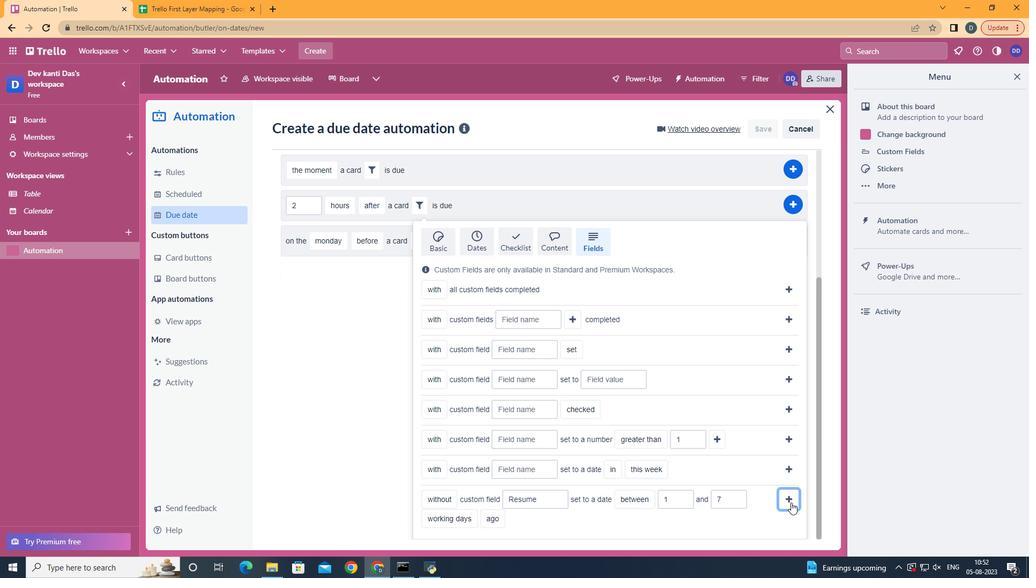 
Action: Mouse moved to (791, 391)
Screenshot: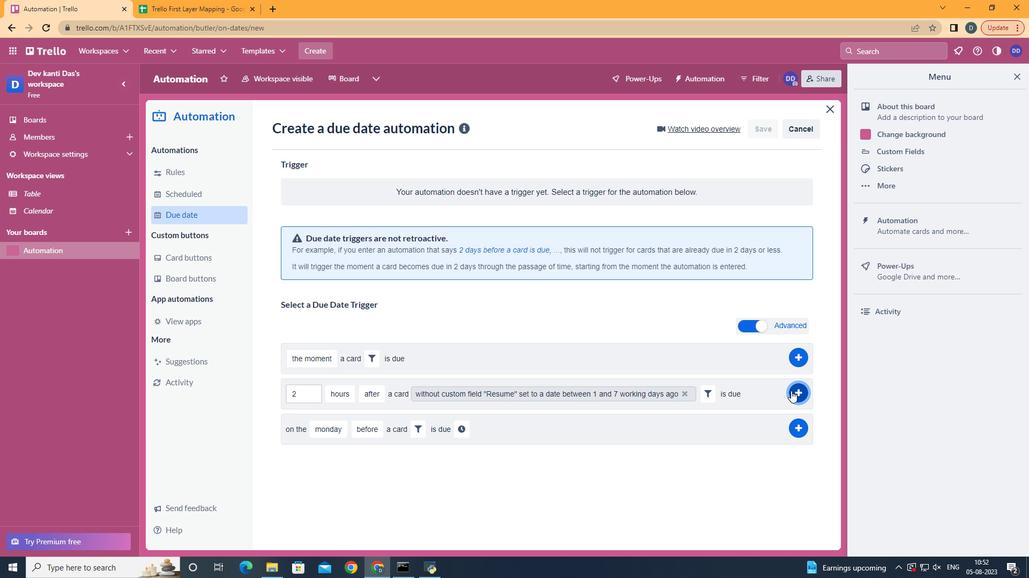 
Action: Mouse pressed left at (791, 391)
Screenshot: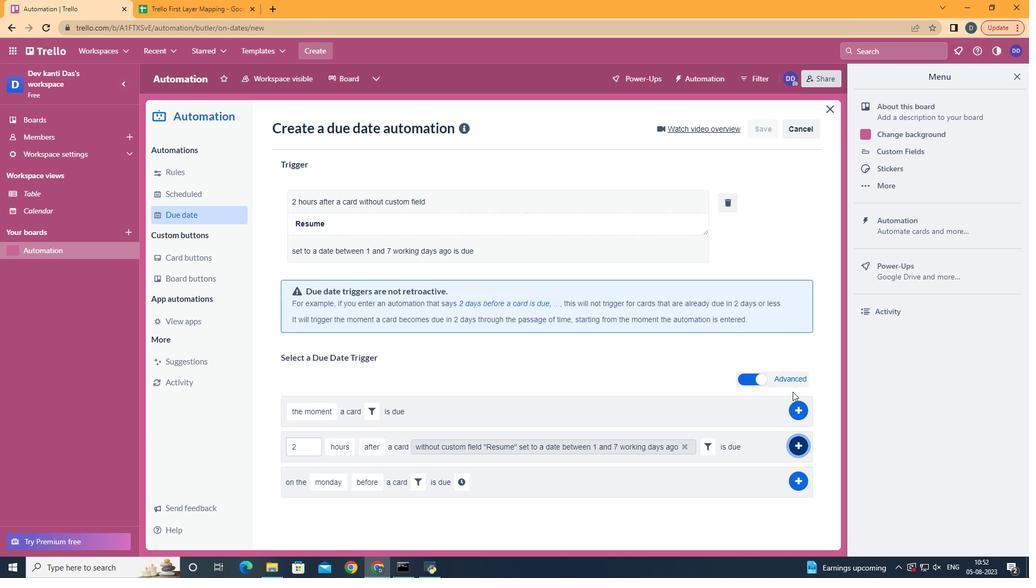 
Action: Mouse moved to (359, 215)
Screenshot: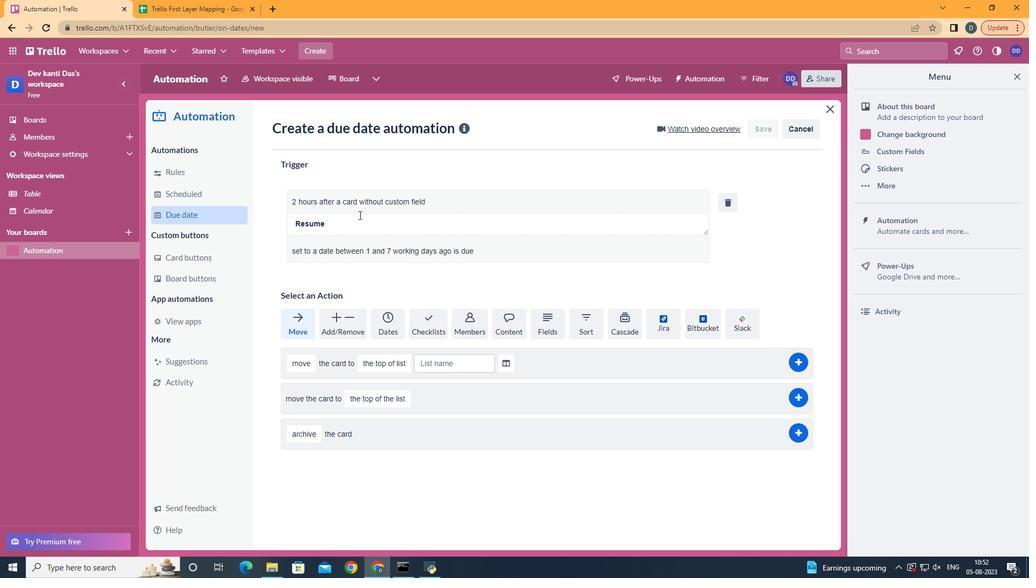 
